 Task: Change the description of the list "Things to Do Before I Kick the Bucket" to "Embrace the Extraordinary: My Ultimate Adventure Wishlist".
Action: Mouse moved to (22, 77)
Screenshot: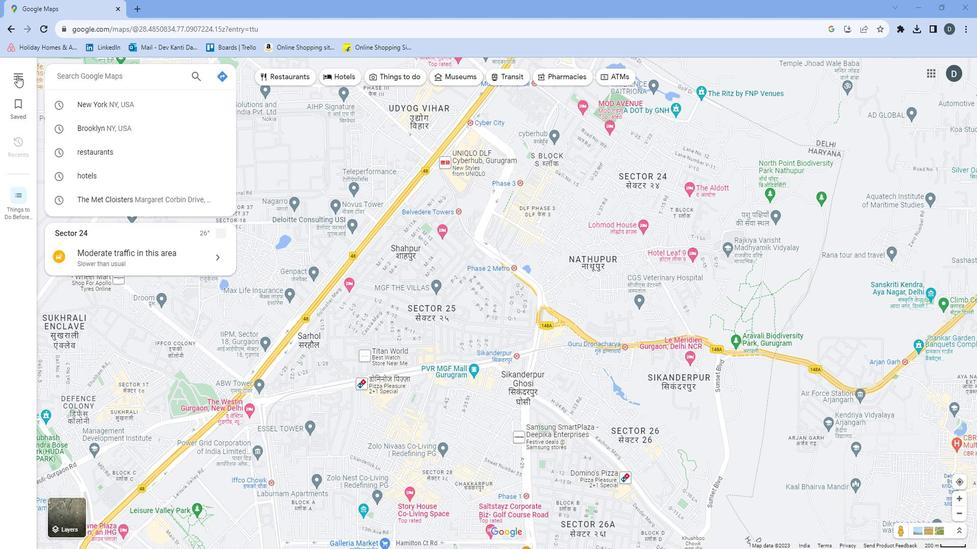 
Action: Mouse pressed left at (22, 77)
Screenshot: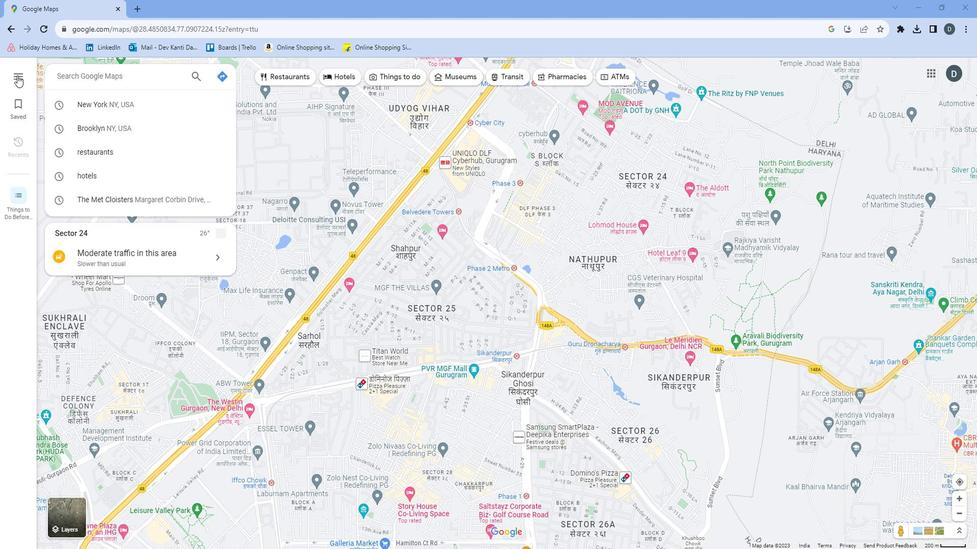 
Action: Mouse moved to (45, 128)
Screenshot: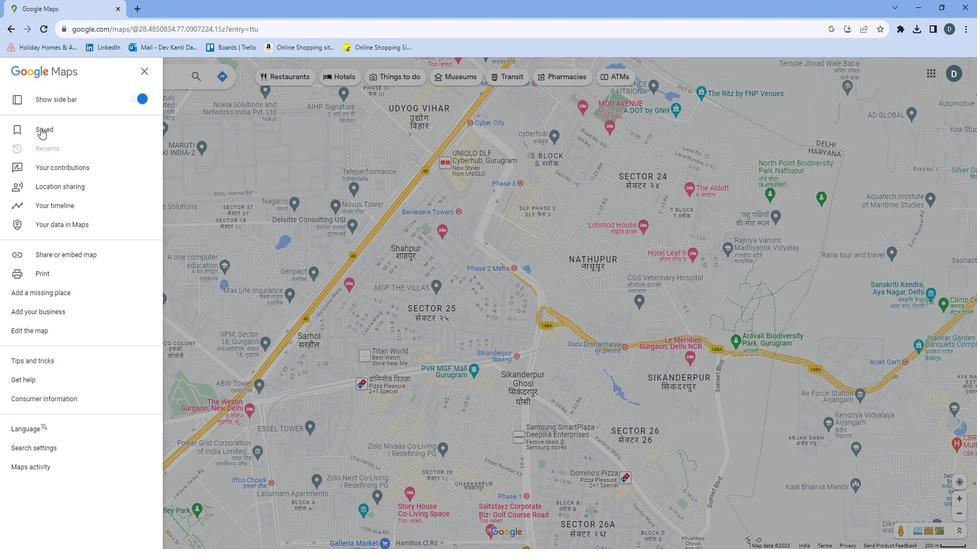 
Action: Mouse pressed left at (45, 128)
Screenshot: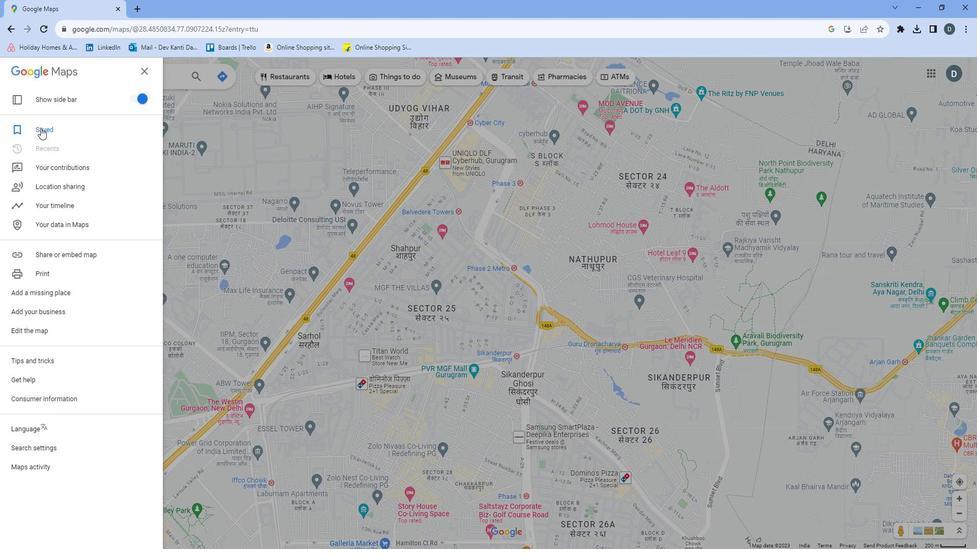 
Action: Mouse moved to (230, 169)
Screenshot: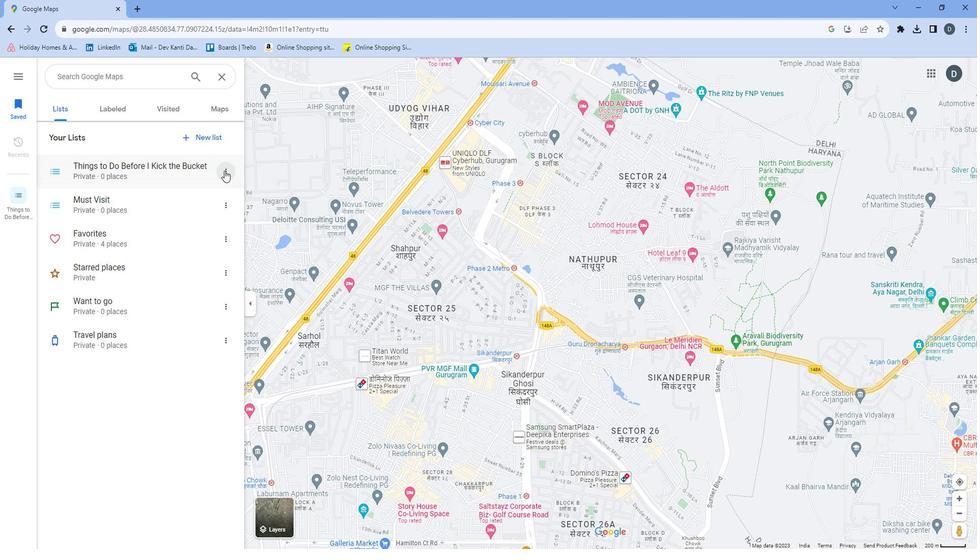 
Action: Mouse pressed left at (230, 169)
Screenshot: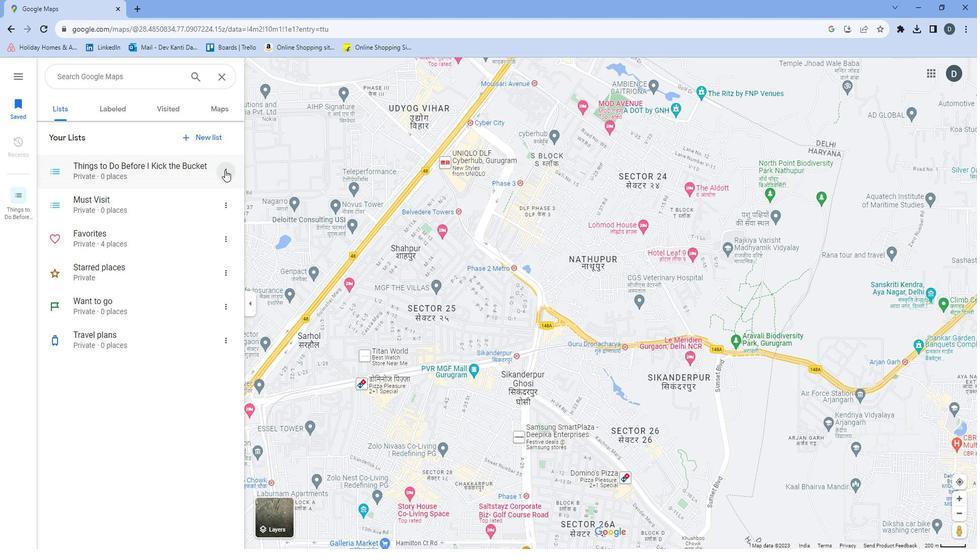 
Action: Mouse moved to (232, 183)
Screenshot: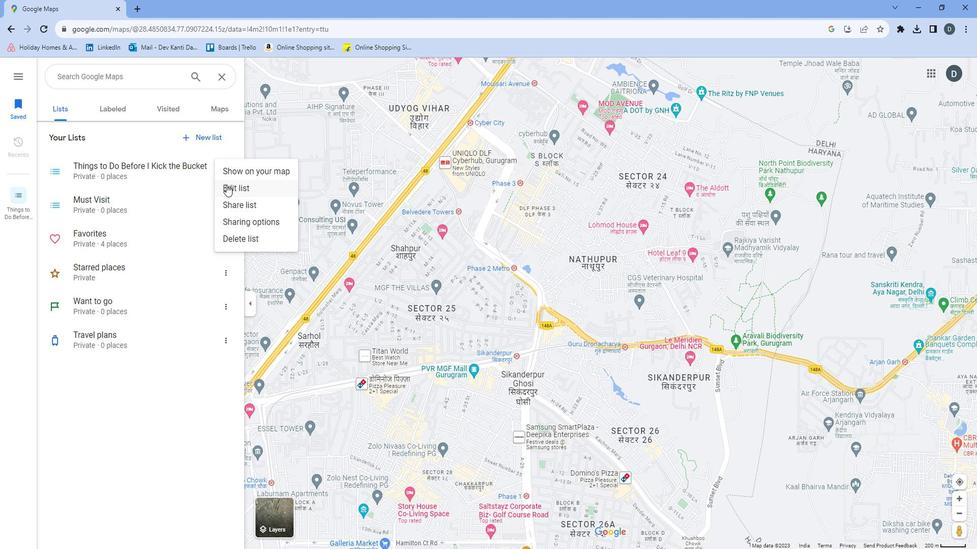 
Action: Mouse pressed left at (232, 183)
Screenshot: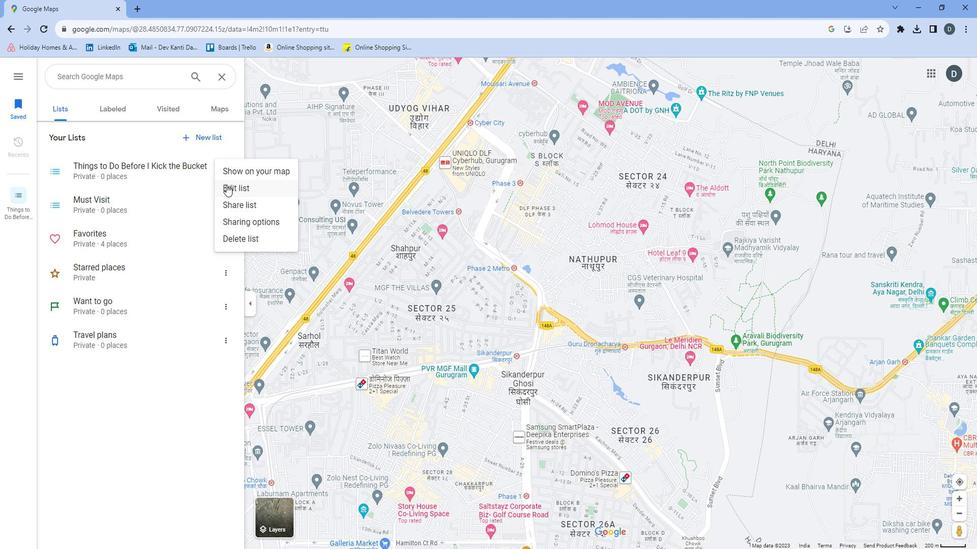 
Action: Mouse moved to (156, 206)
Screenshot: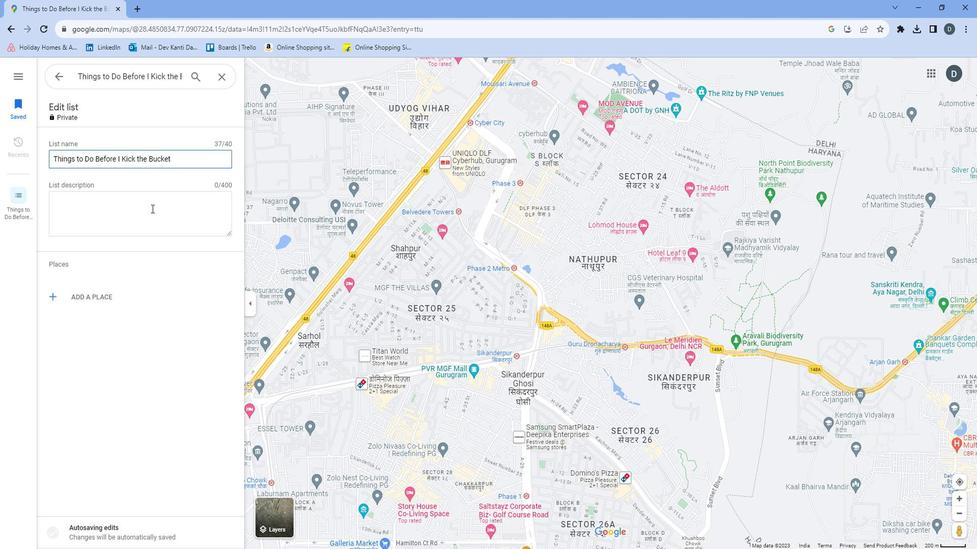 
Action: Mouse pressed left at (156, 206)
Screenshot: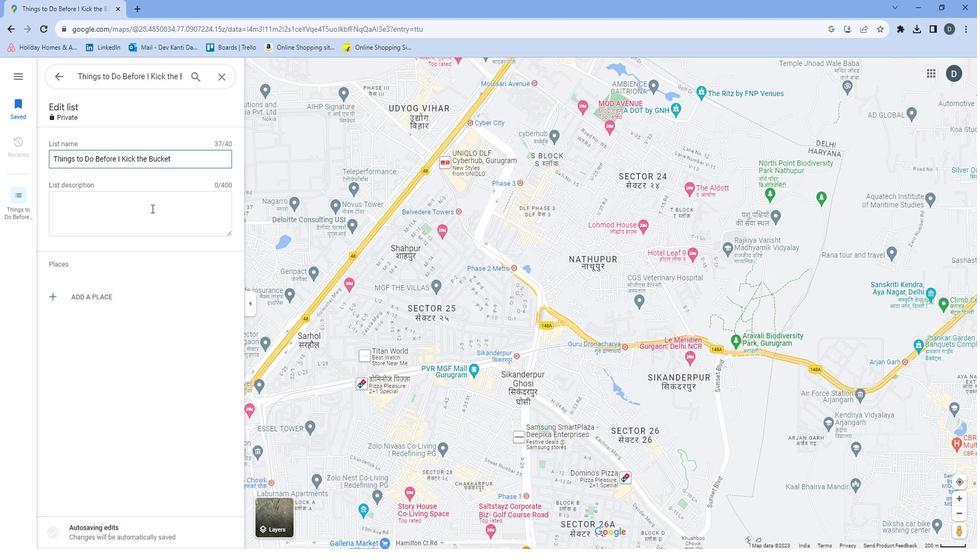 
Action: Mouse moved to (95, 180)
Screenshot: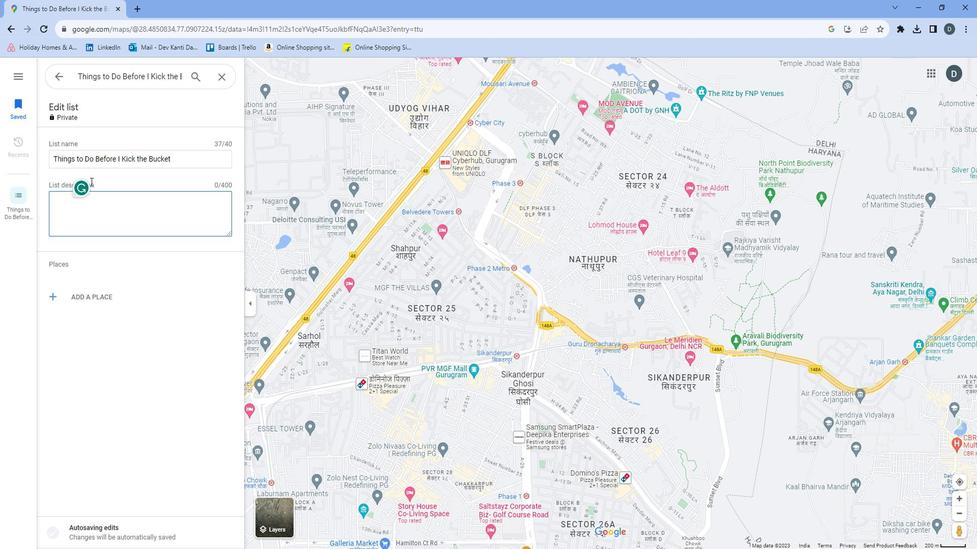 
Action: Key pressed <Key.shift>Em
Screenshot: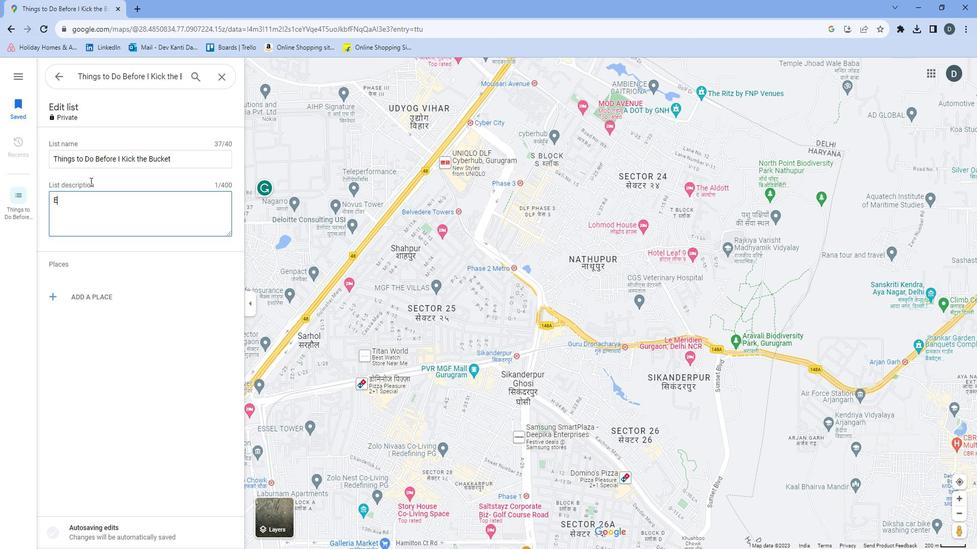 
Action: Mouse moved to (95, 179)
Screenshot: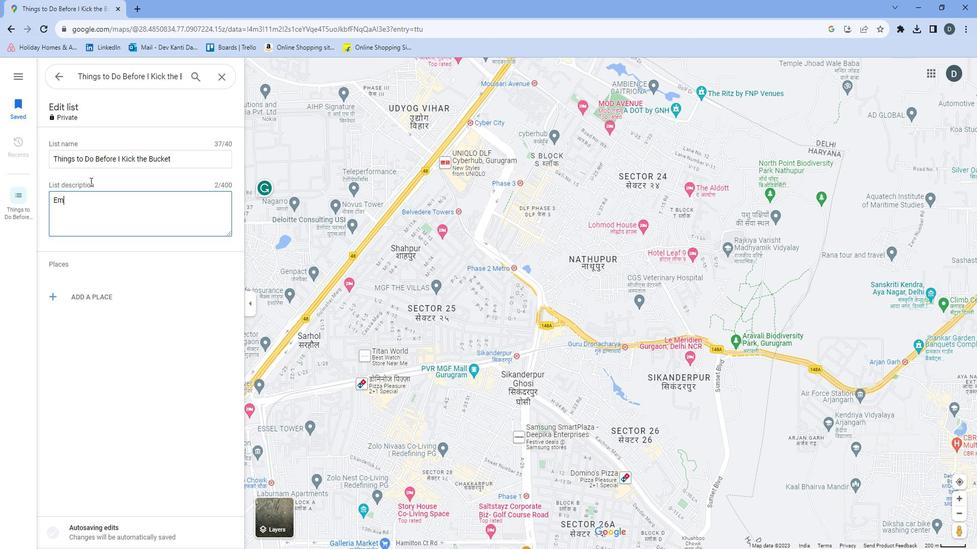 
Action: Key pressed brac
Screenshot: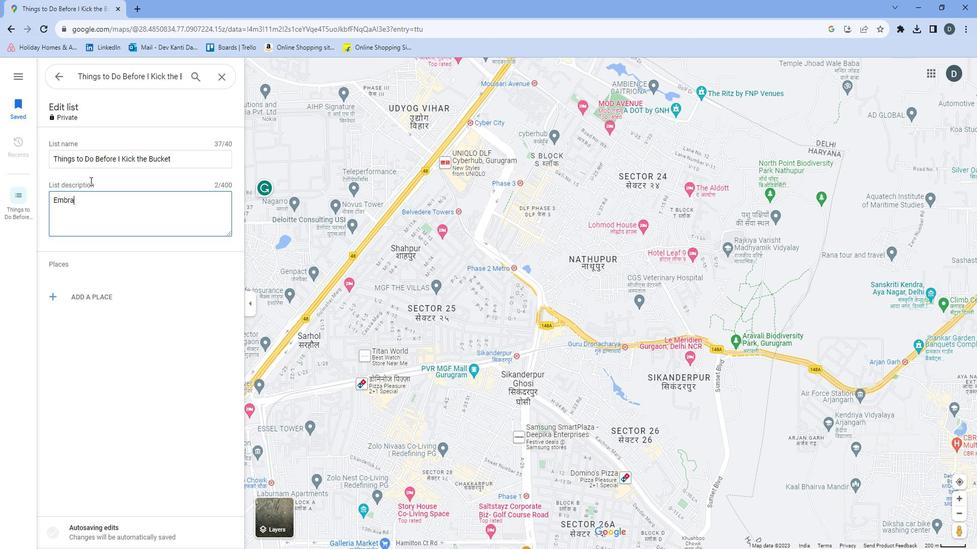 
Action: Mouse moved to (94, 179)
Screenshot: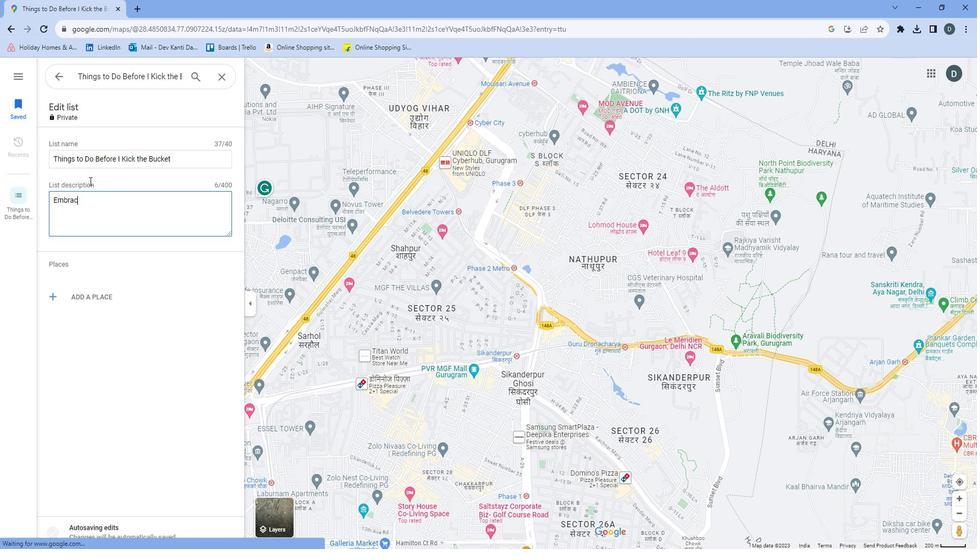 
Action: Key pressed e<Key.space>the<Key.space><Key.shift>Extra
Screenshot: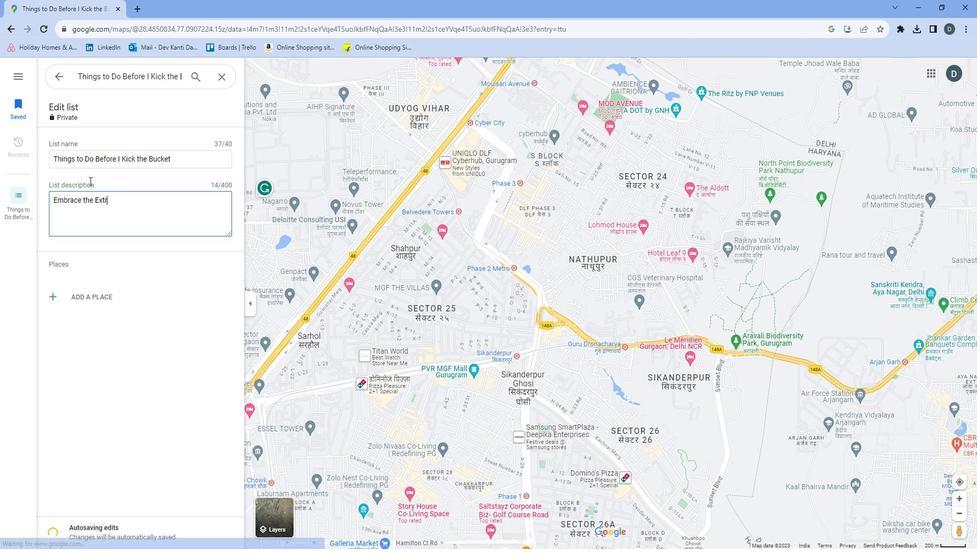 
Action: Mouse moved to (93, 179)
Screenshot: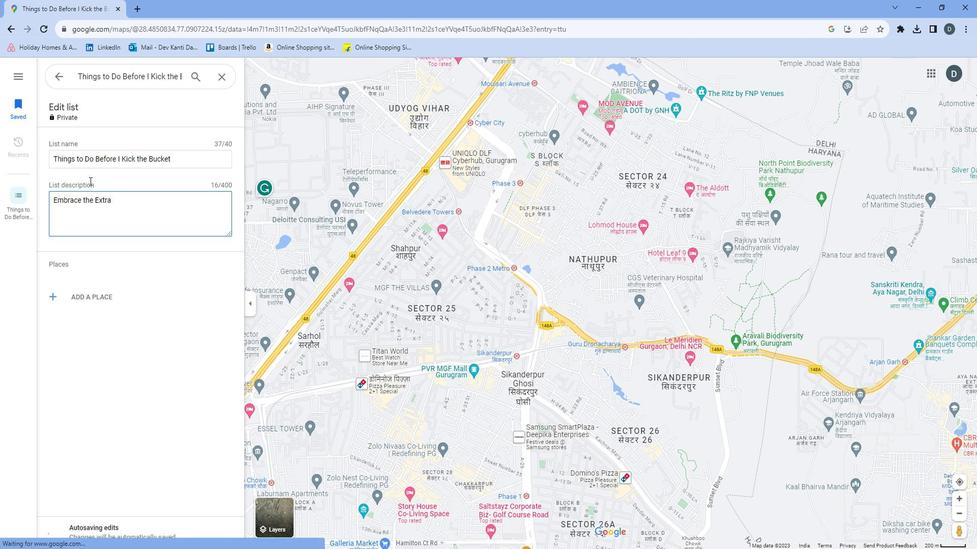 
Action: Key pressed ordinary
Screenshot: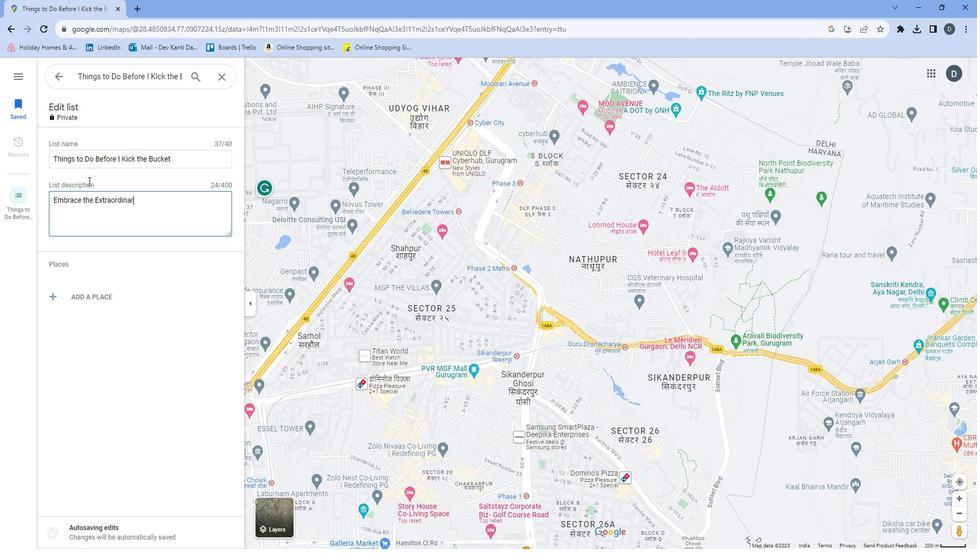 
Action: Mouse moved to (93, 179)
Screenshot: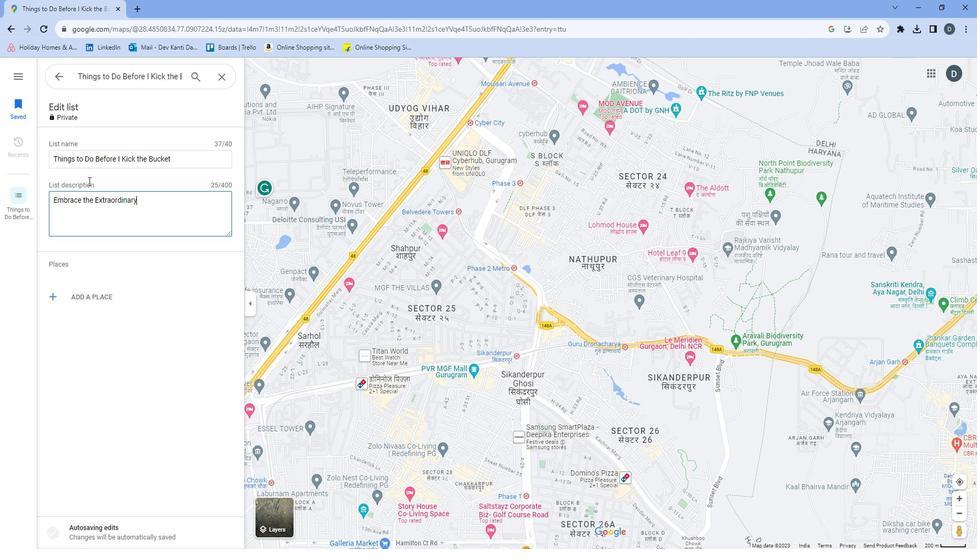 
Action: Key pressed <Key.shift>:<Key.space><Key.shift>My<Key.space><Key.shift>Ultimate<Key.space><Key.shift>Adventure<Key.space><Key.shift>Wishlist<Key.shift>".
Screenshot: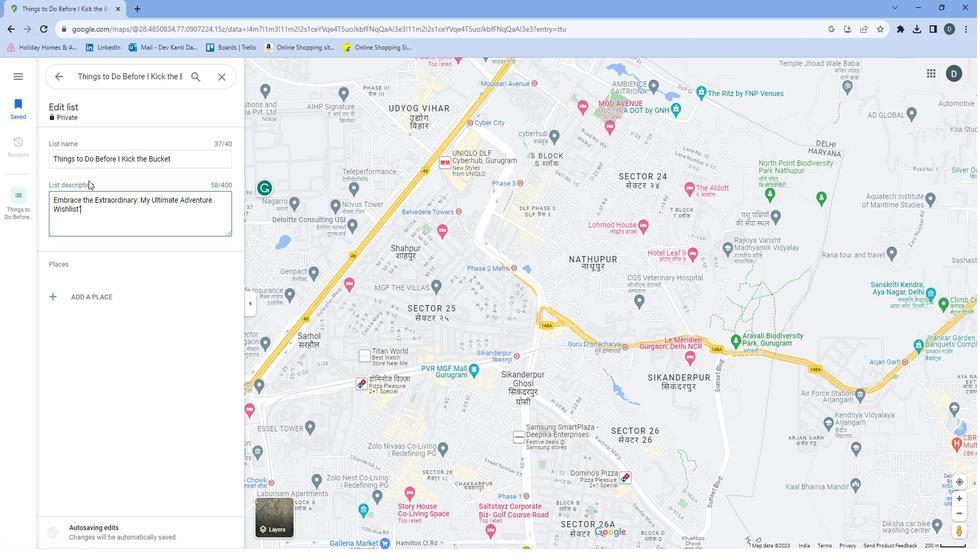 
Action: Mouse moved to (109, 252)
Screenshot: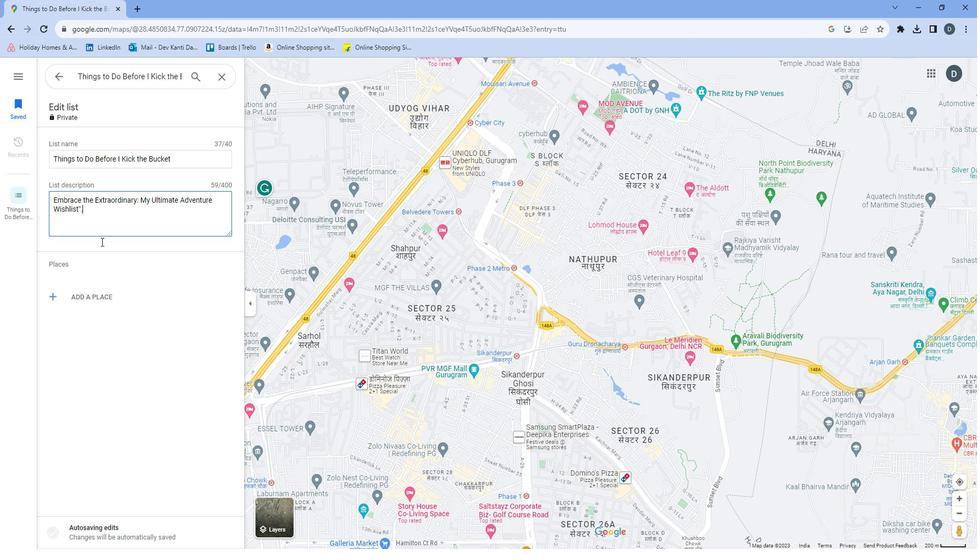 
Action: Mouse scrolled (109, 252) with delta (0, 0)
Screenshot: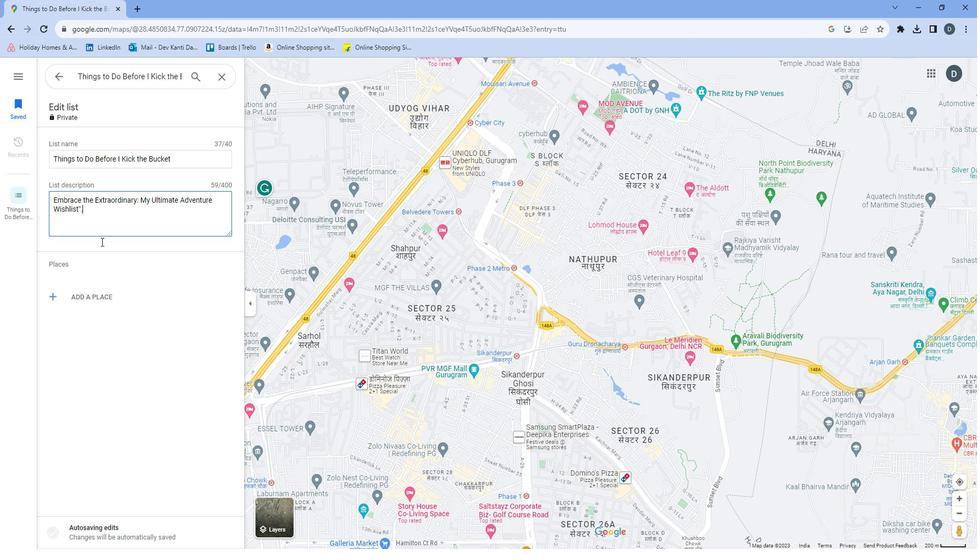 
Action: Mouse moved to (109, 260)
Screenshot: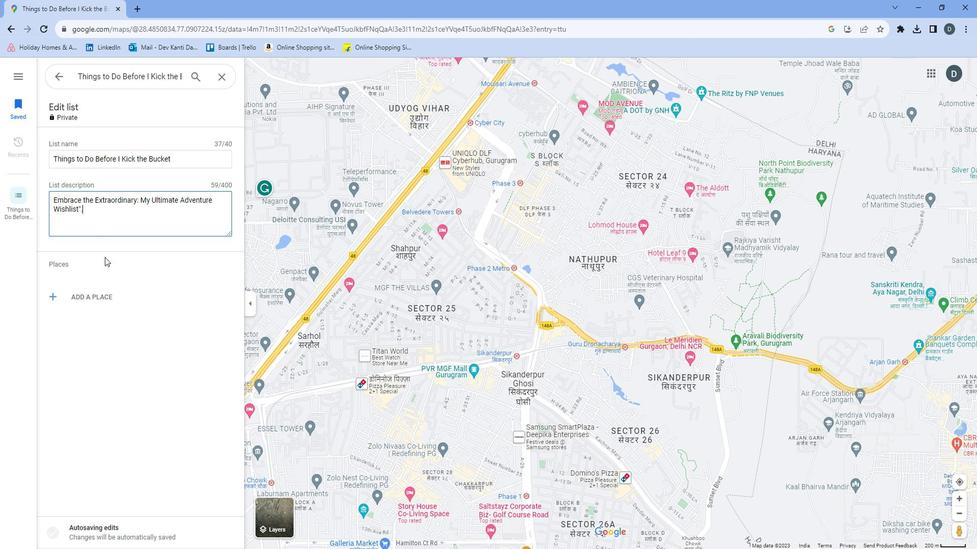 
Action: Mouse scrolled (109, 260) with delta (0, 0)
Screenshot: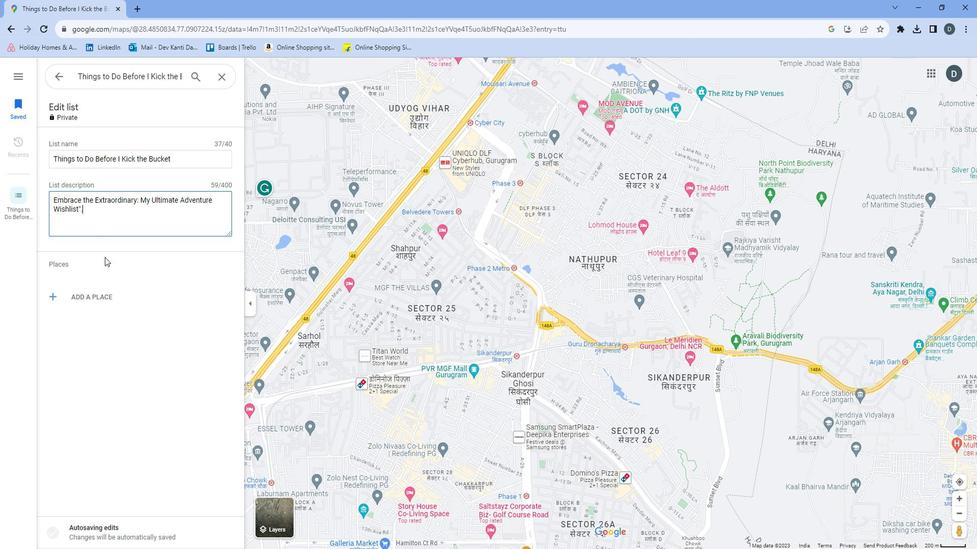 
Action: Mouse moved to (109, 263)
Screenshot: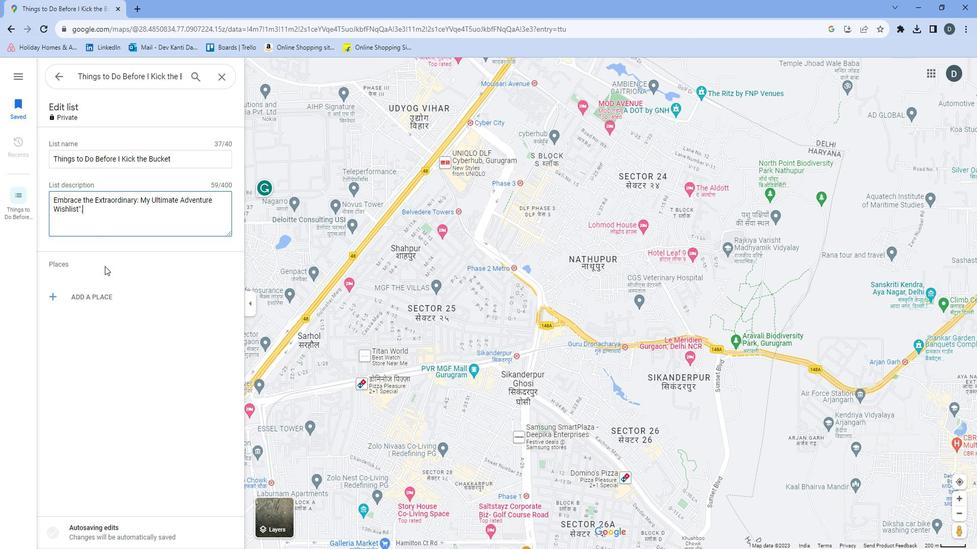 
Action: Mouse scrolled (109, 263) with delta (0, 0)
Screenshot: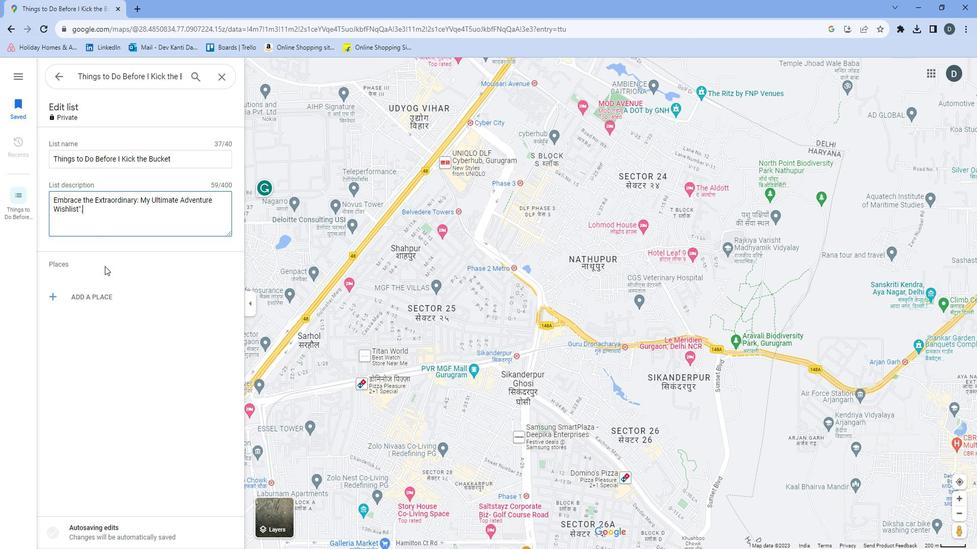 
Action: Mouse moved to (109, 264)
Screenshot: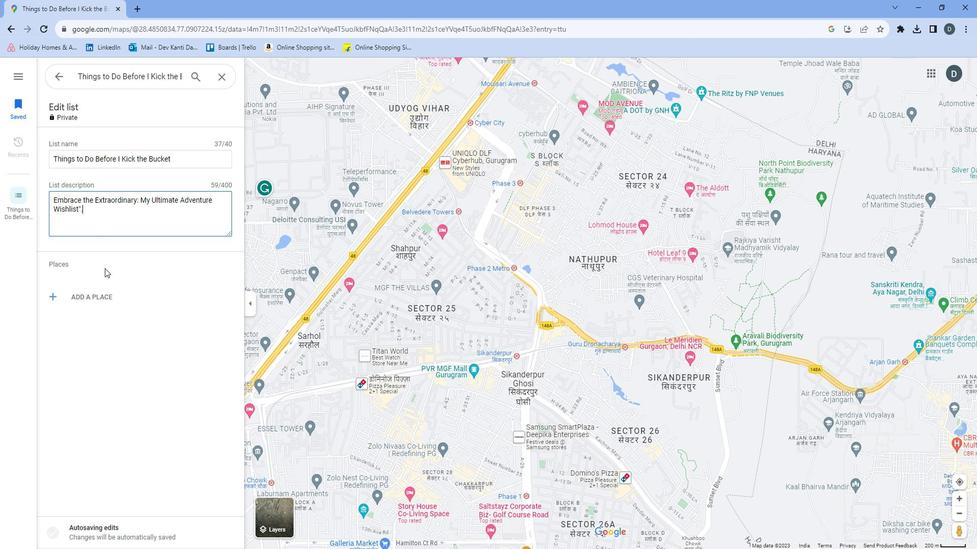 
Action: Mouse scrolled (109, 264) with delta (0, 0)
Screenshot: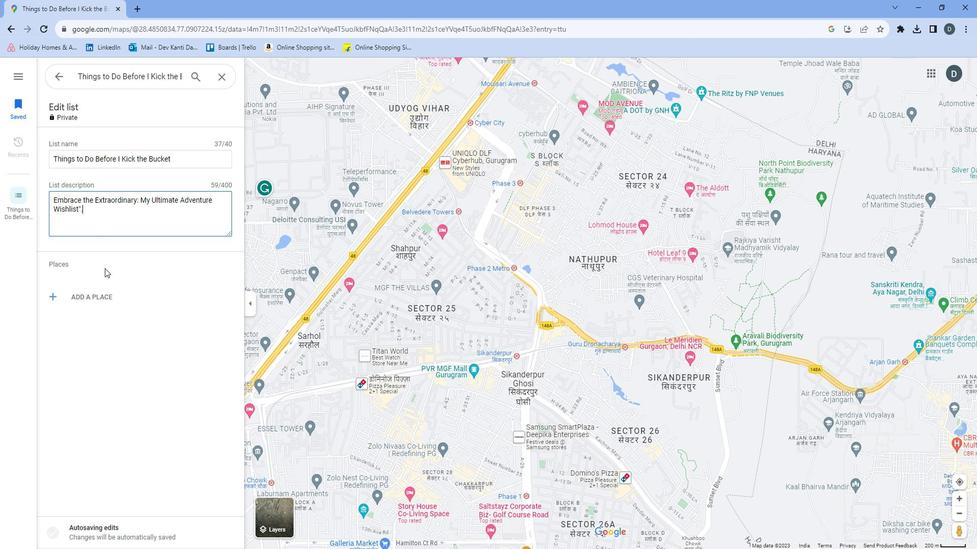
Action: Mouse moved to (122, 341)
Screenshot: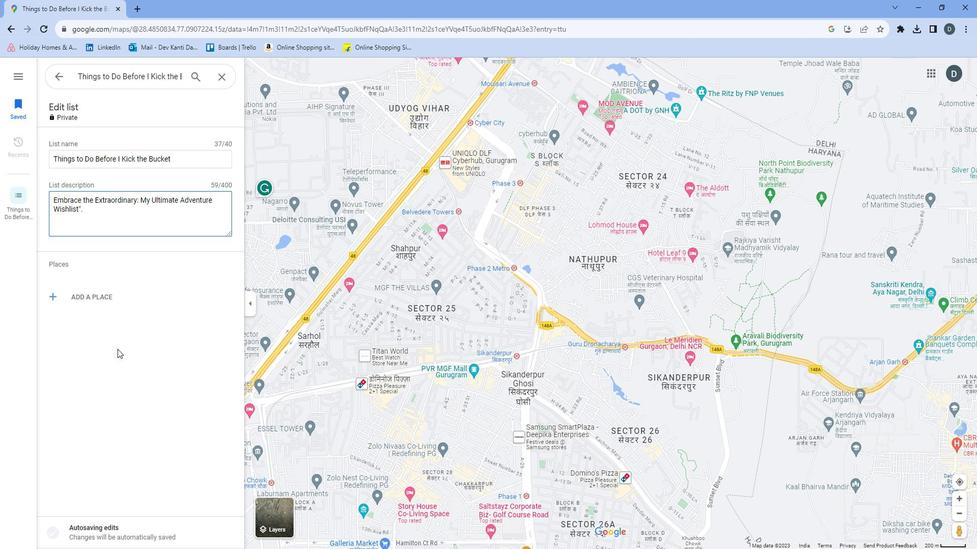 
Action: Key pressed <Key.enter>
Screenshot: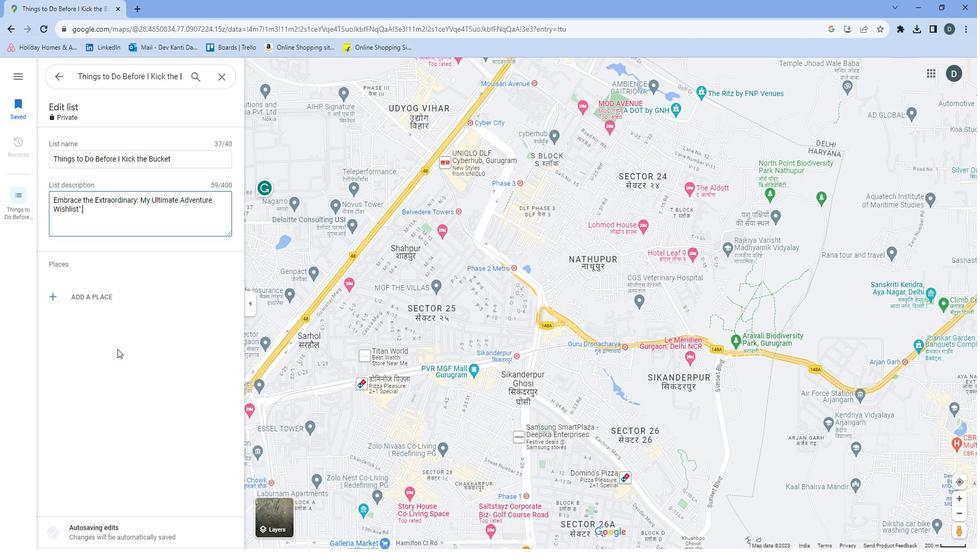 
Action: Mouse moved to (227, 74)
Screenshot: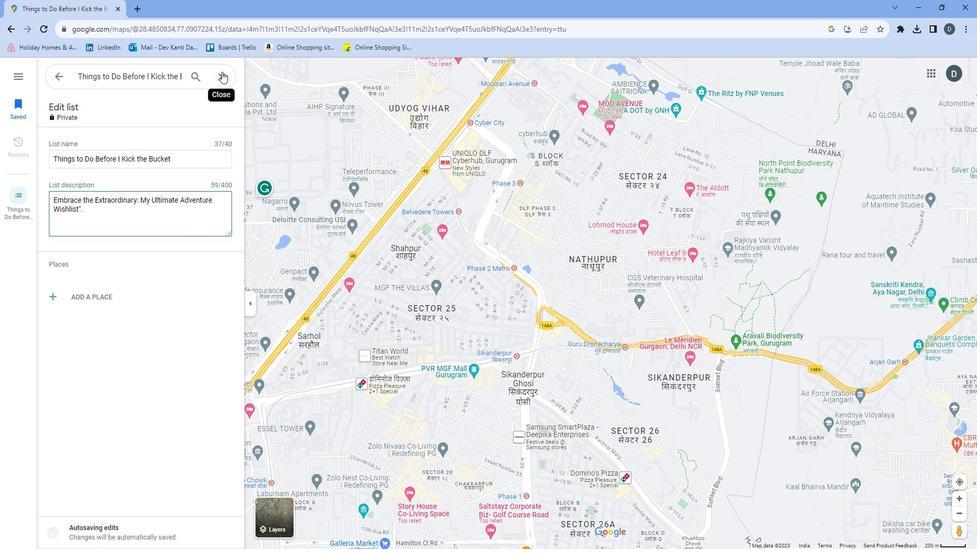 
Action: Mouse pressed left at (227, 74)
Screenshot: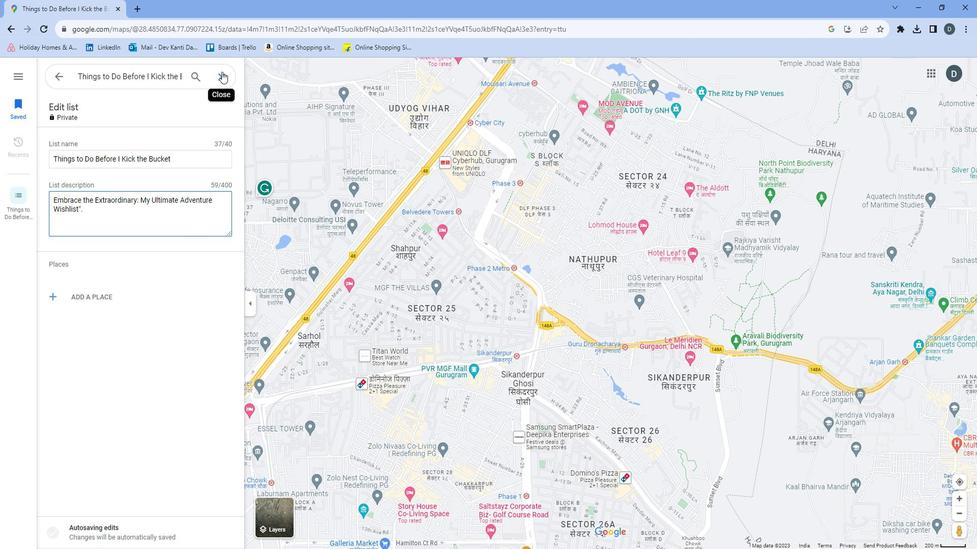 
Action: Mouse moved to (227, 75)
Screenshot: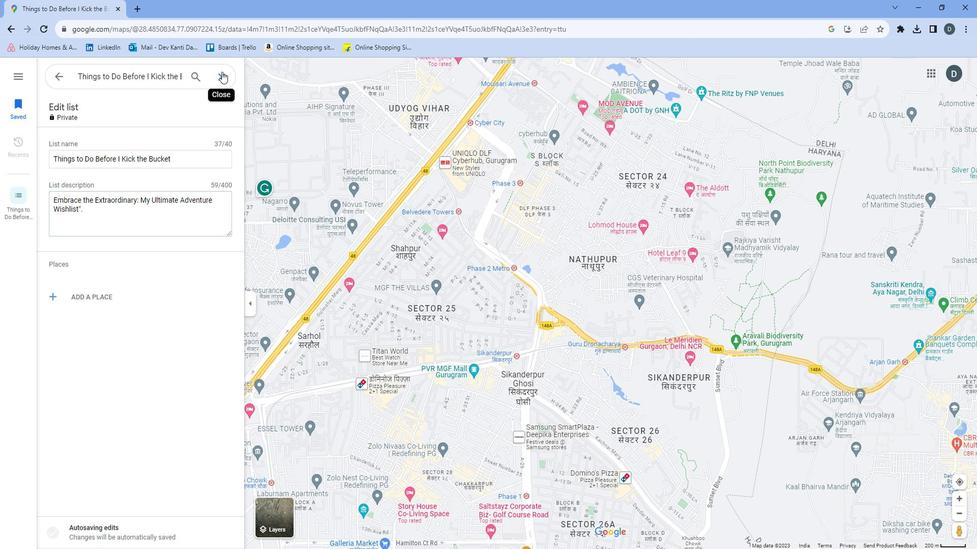 
